 Task: Delete the contacts named 'Smith' and 'Sally' from the contact list.
Action: Mouse moved to (1091, 108)
Screenshot: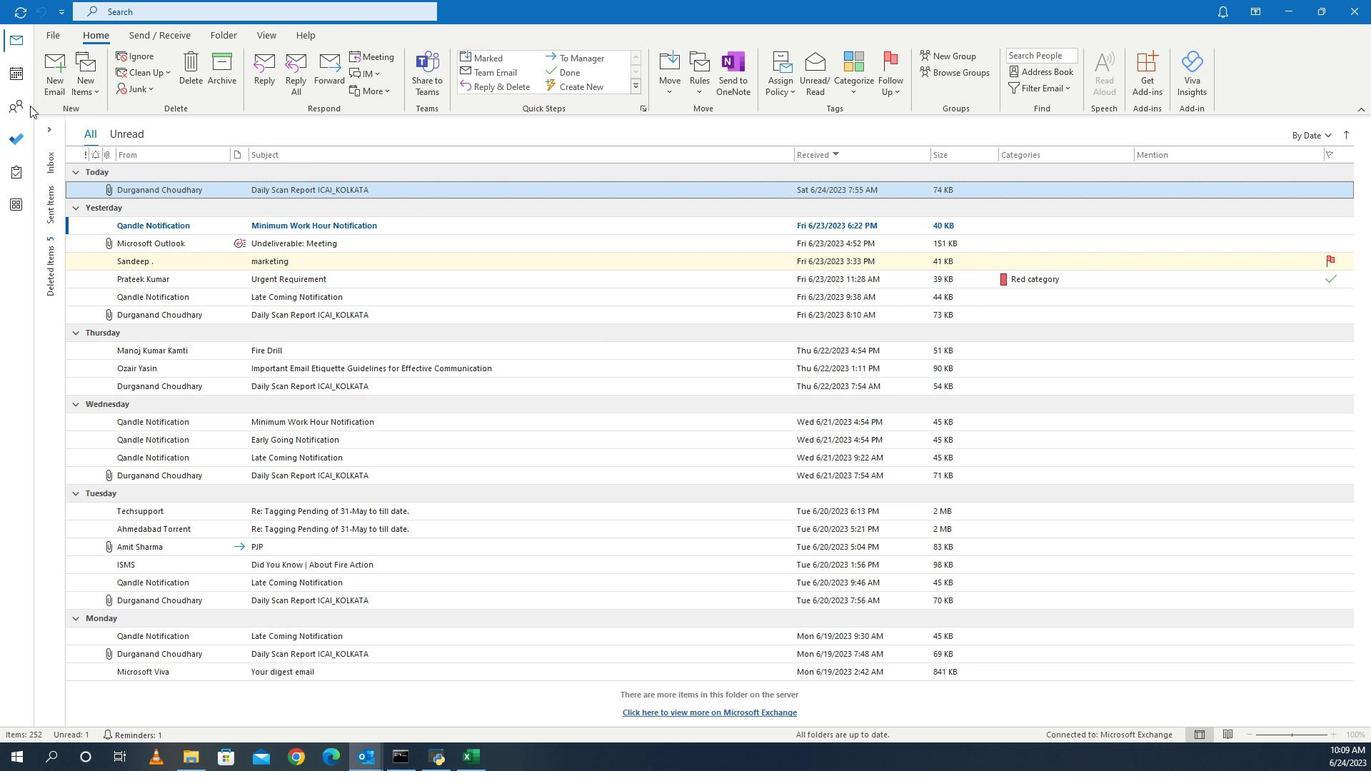 
Action: Mouse pressed left at (1091, 108)
Screenshot: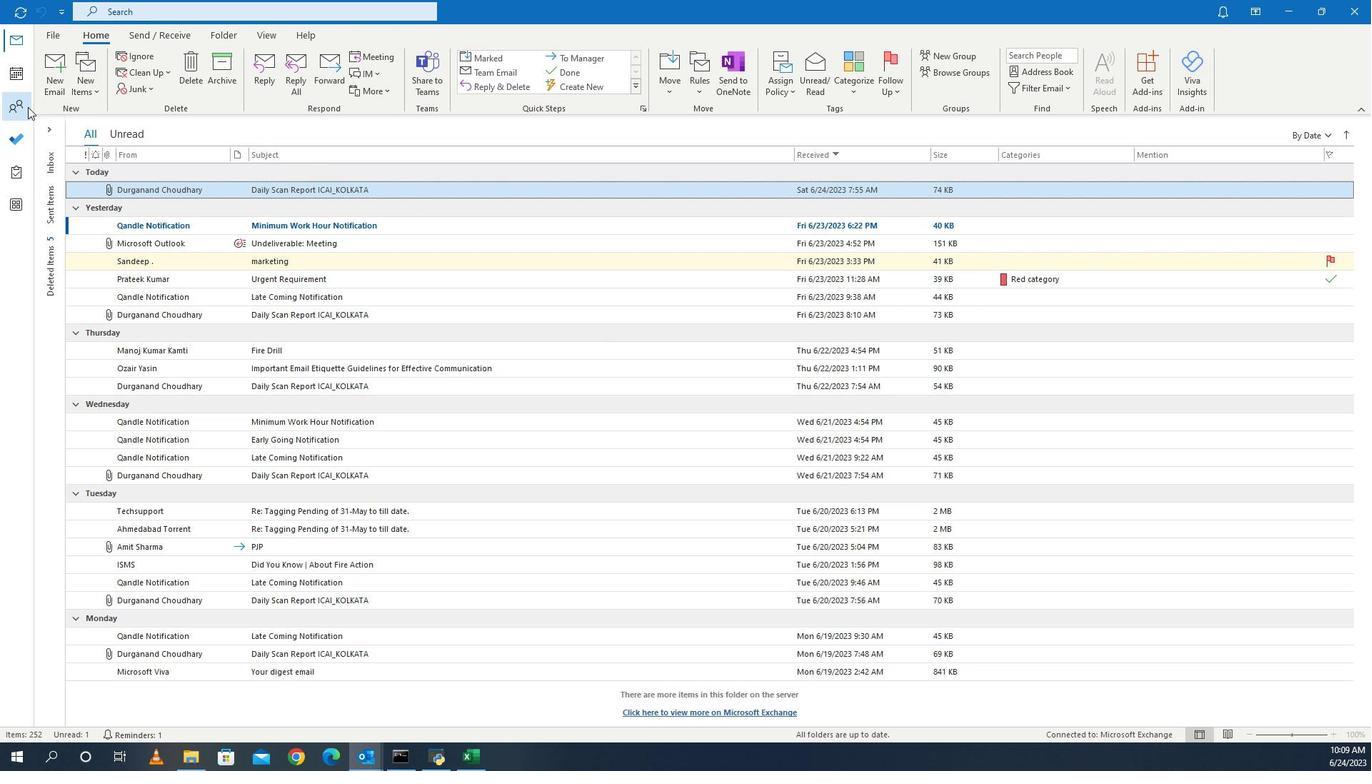 
Action: Mouse moved to (1306, 357)
Screenshot: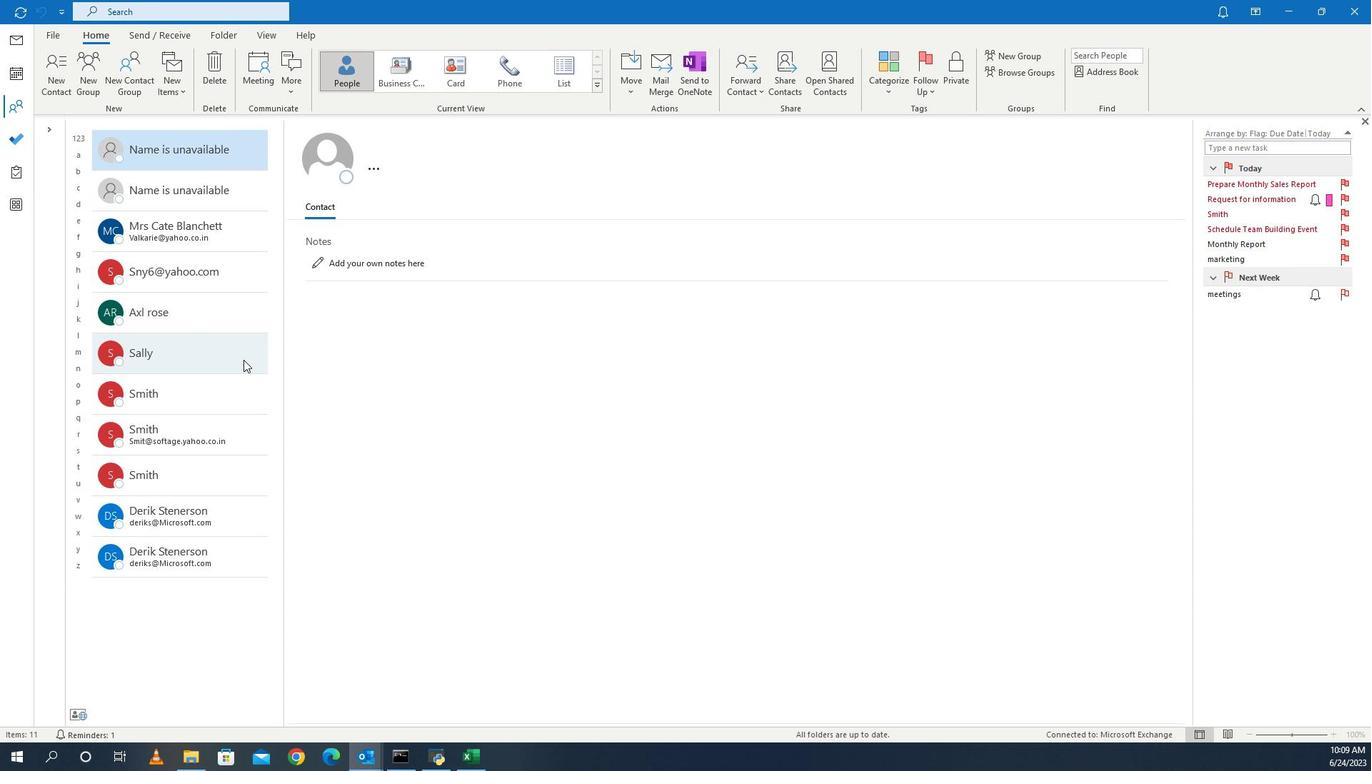 
Action: Mouse pressed left at (1306, 357)
Screenshot: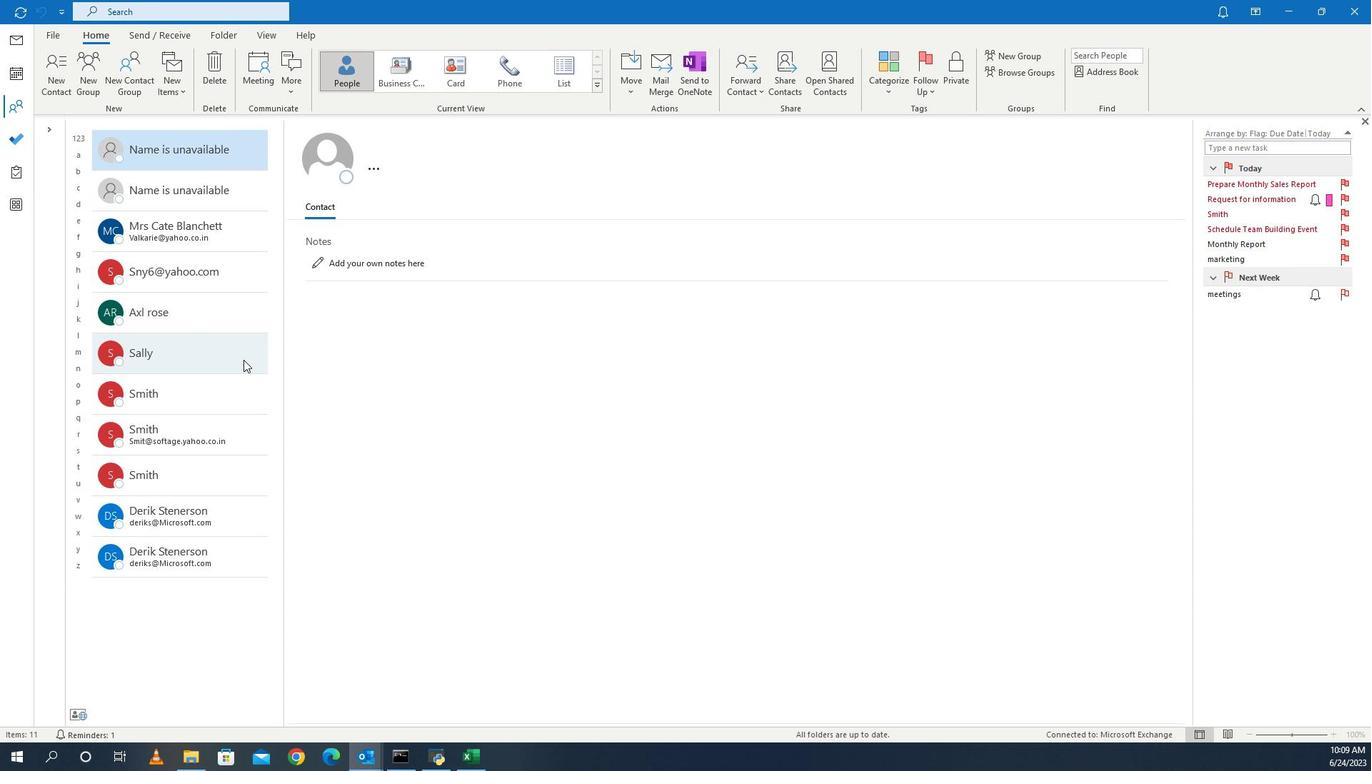 
Action: Mouse moved to (1300, 385)
Screenshot: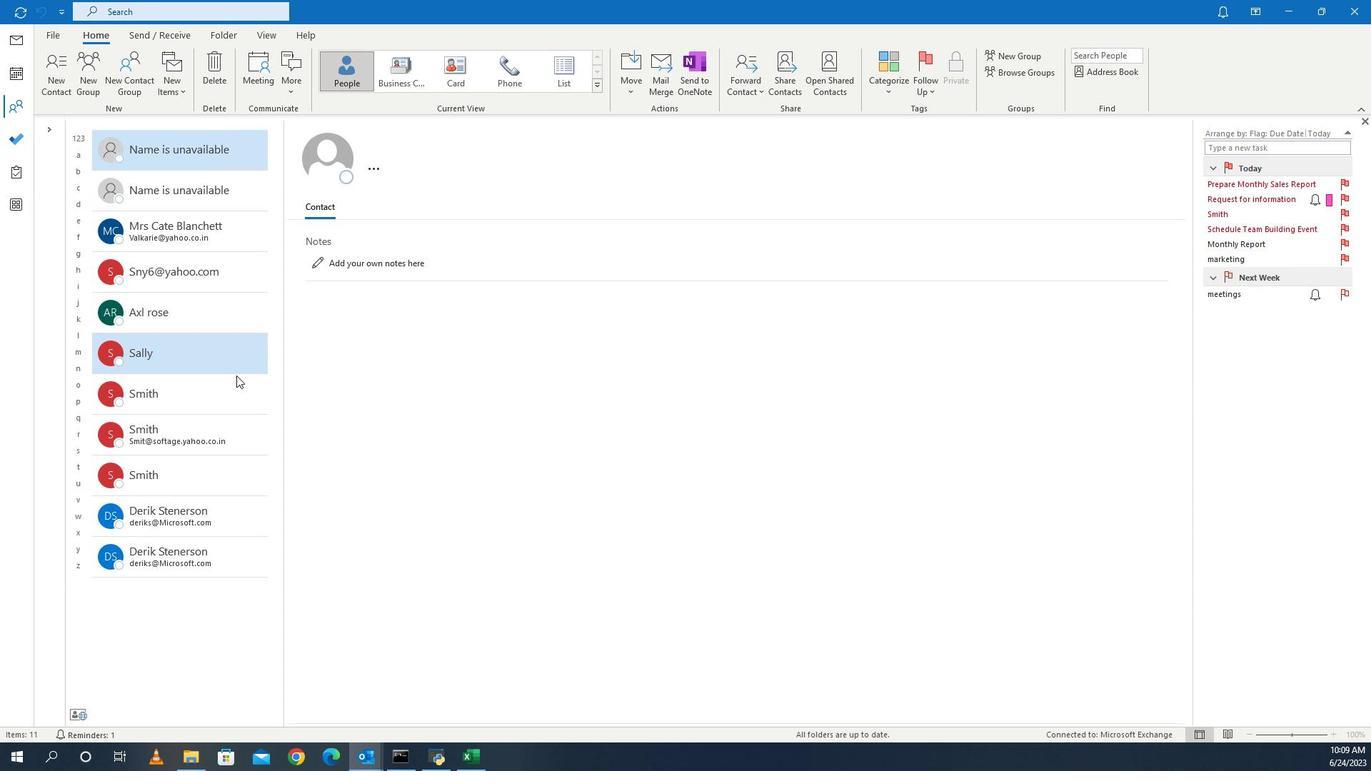 
Action: Mouse pressed left at (1300, 385)
Screenshot: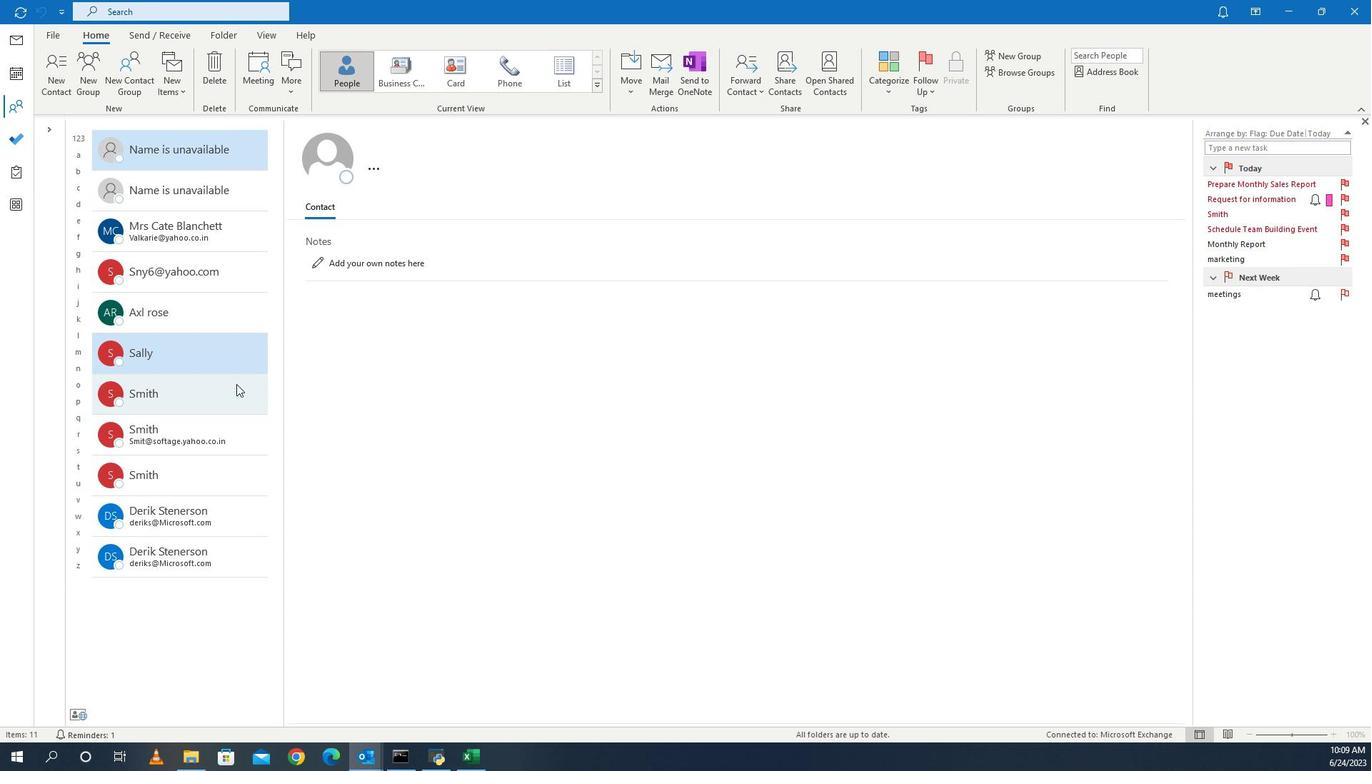 
Action: Mouse moved to (1285, 84)
Screenshot: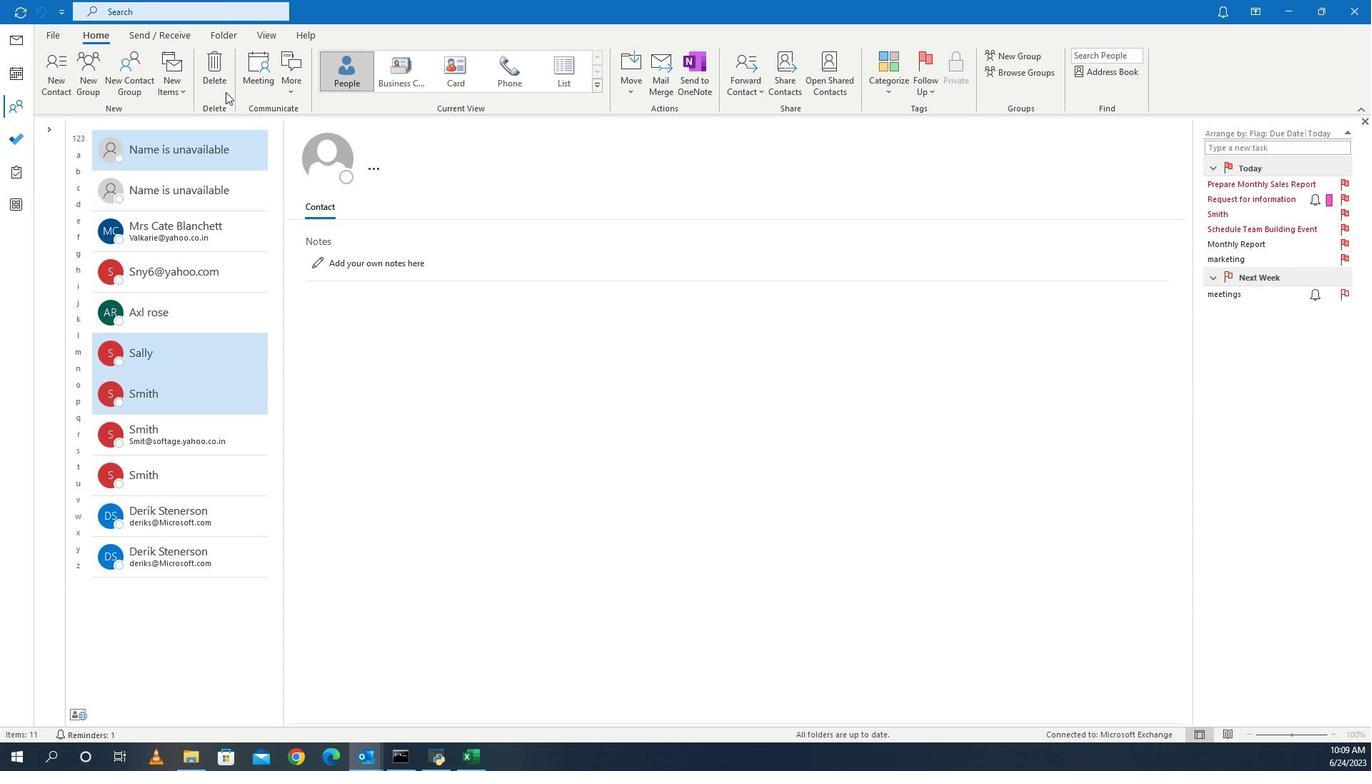 
Action: Mouse pressed left at (1285, 84)
Screenshot: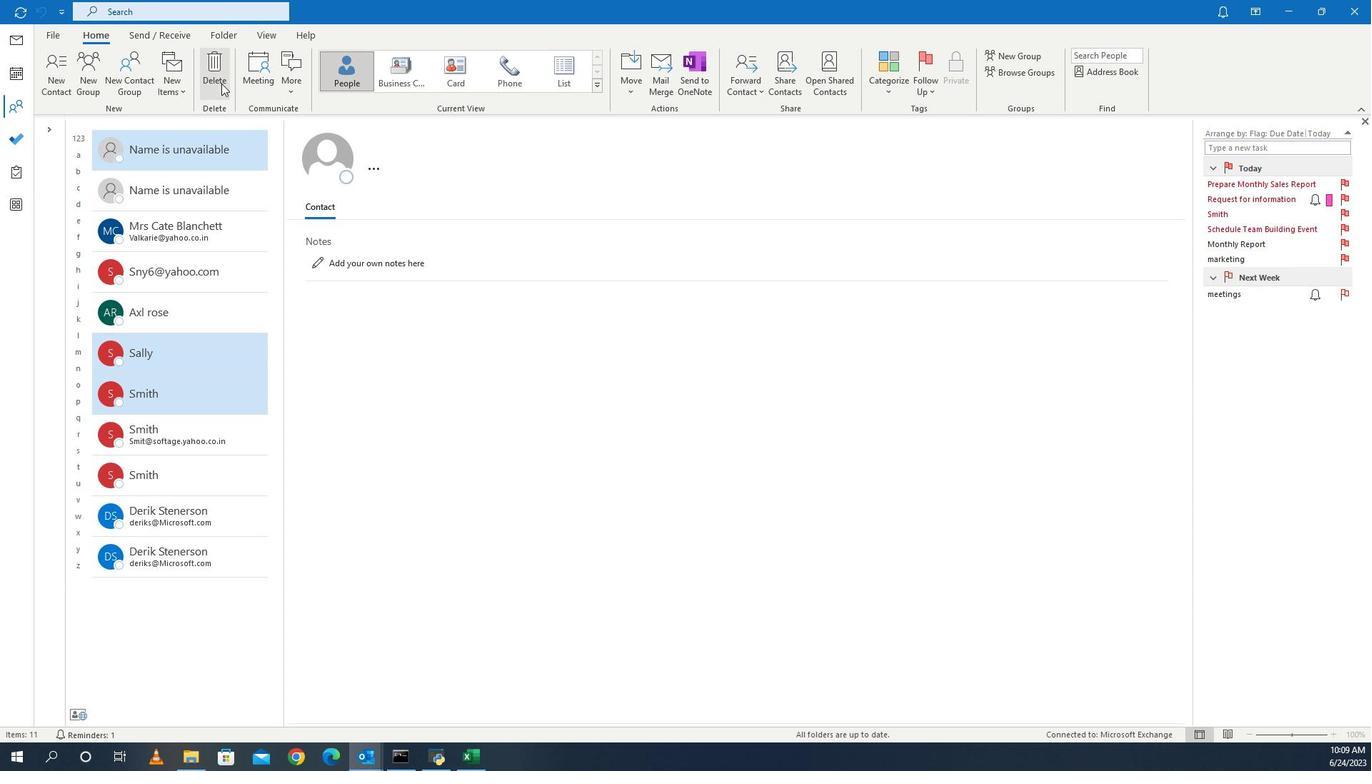 
Action: Mouse moved to (1295, 107)
Screenshot: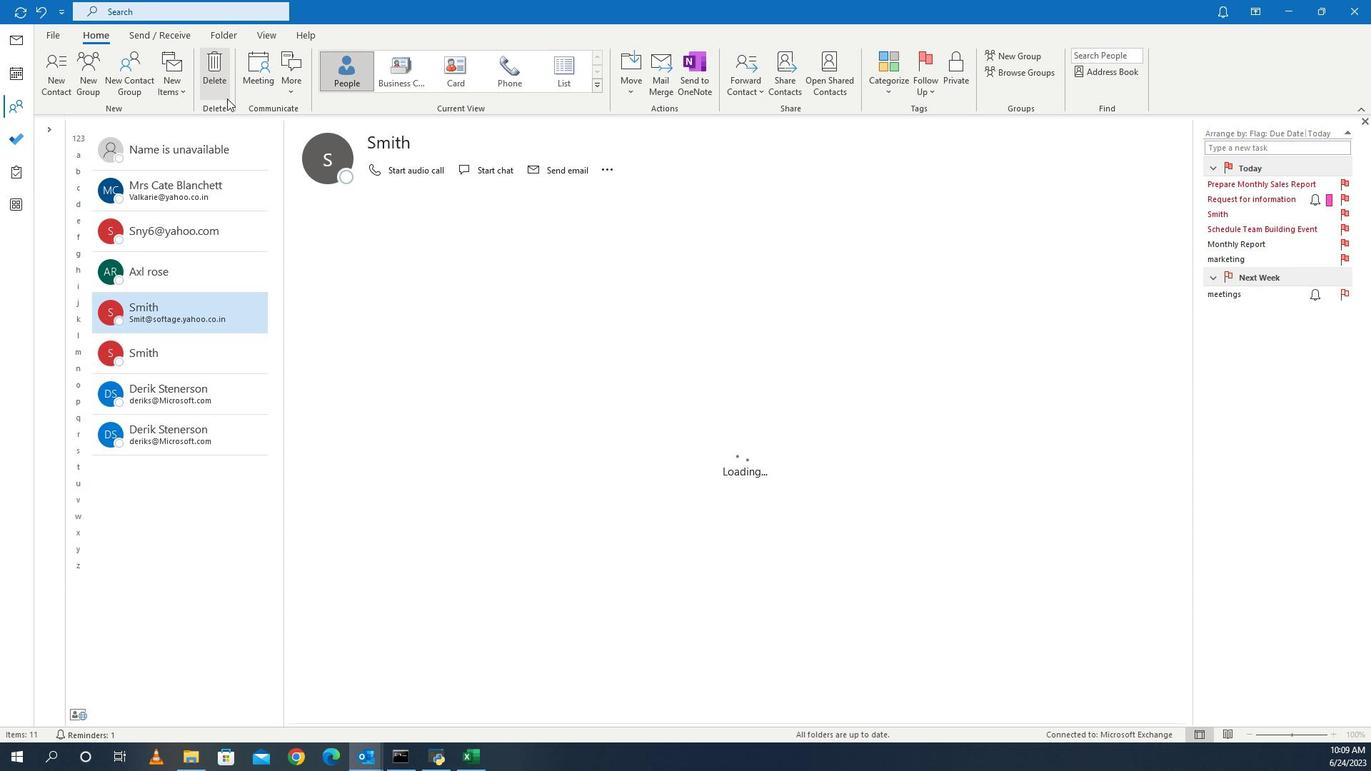 
